 Task: Add Nordic Naturals Dha Xtra to the cart.
Action: Mouse moved to (268, 121)
Screenshot: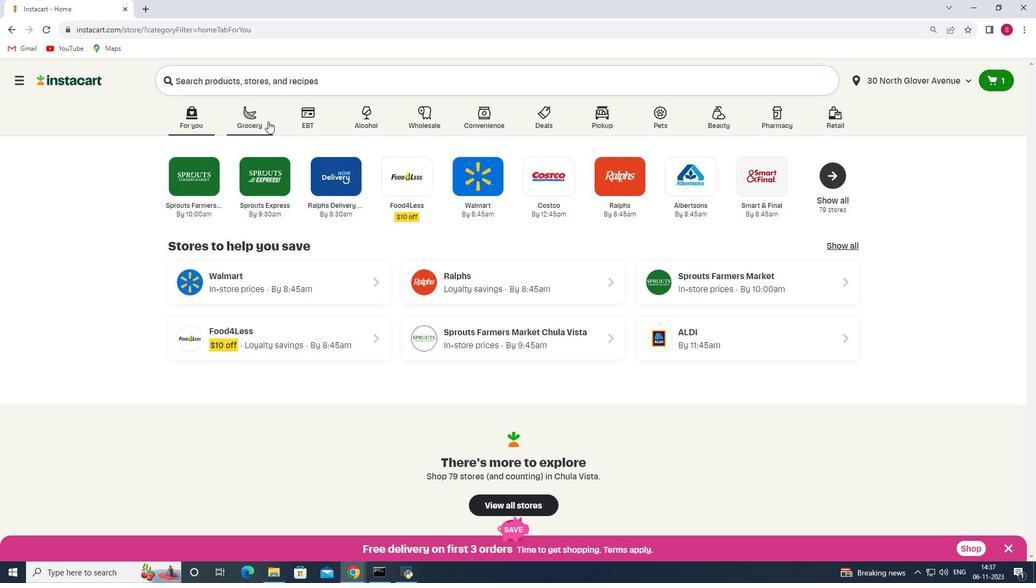 
Action: Mouse pressed left at (268, 121)
Screenshot: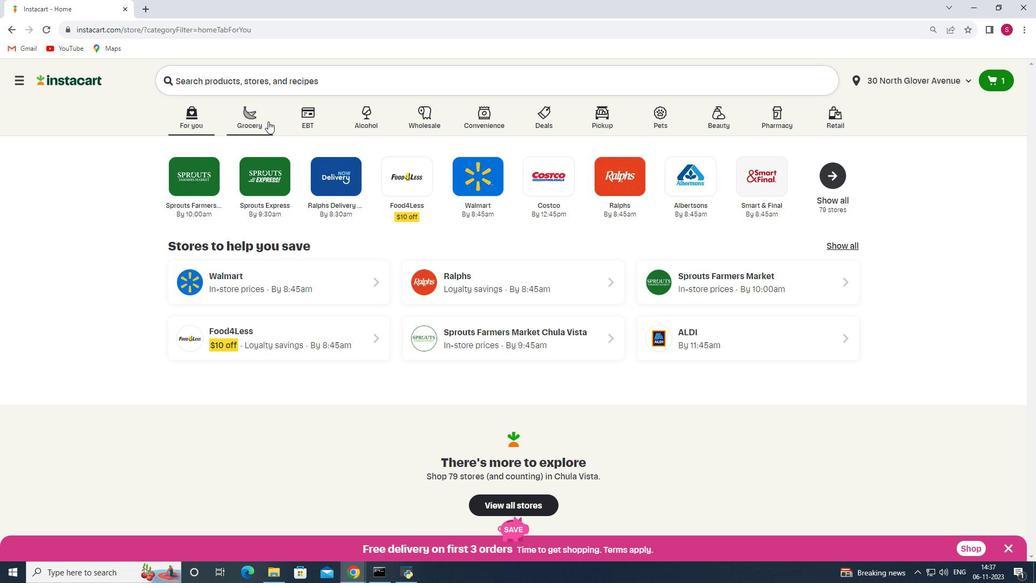 
Action: Mouse moved to (251, 319)
Screenshot: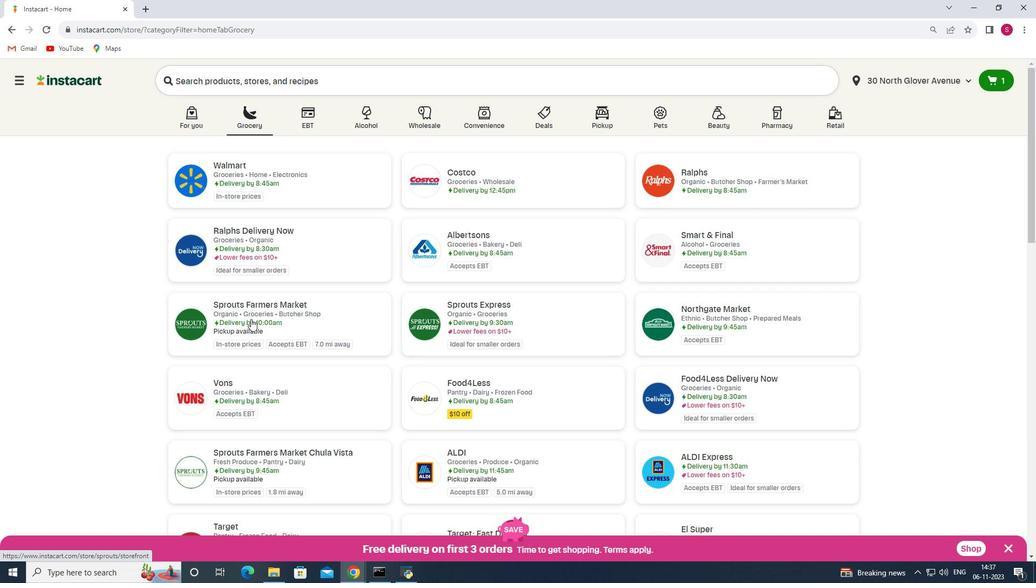 
Action: Mouse pressed left at (251, 319)
Screenshot: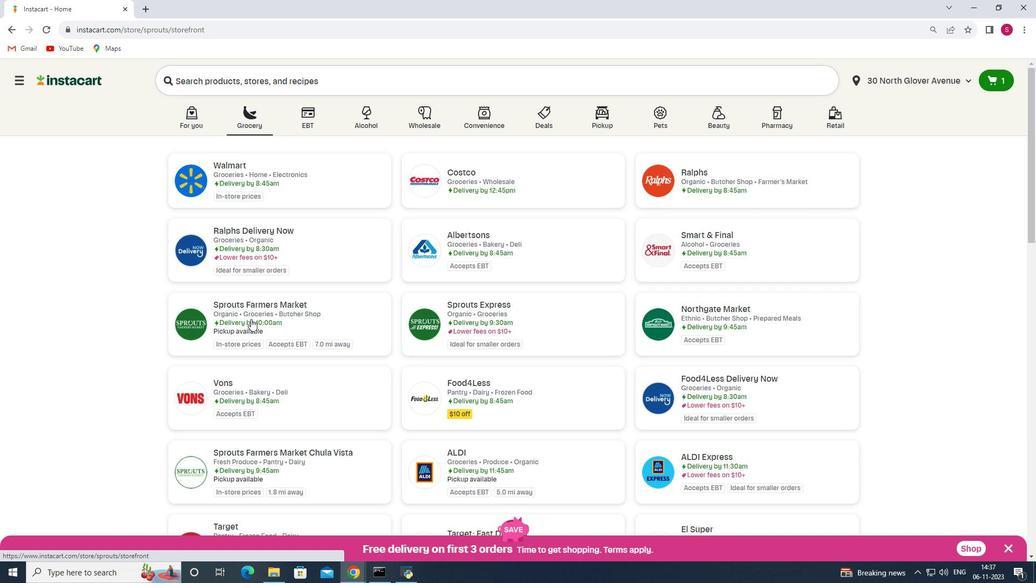 
Action: Mouse moved to (106, 323)
Screenshot: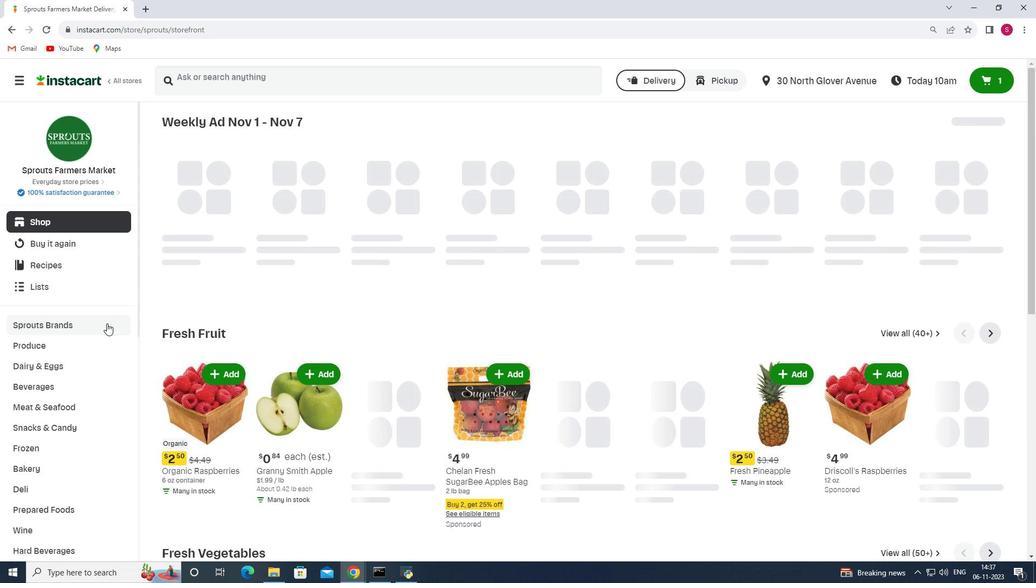 
Action: Mouse scrolled (106, 322) with delta (0, 0)
Screenshot: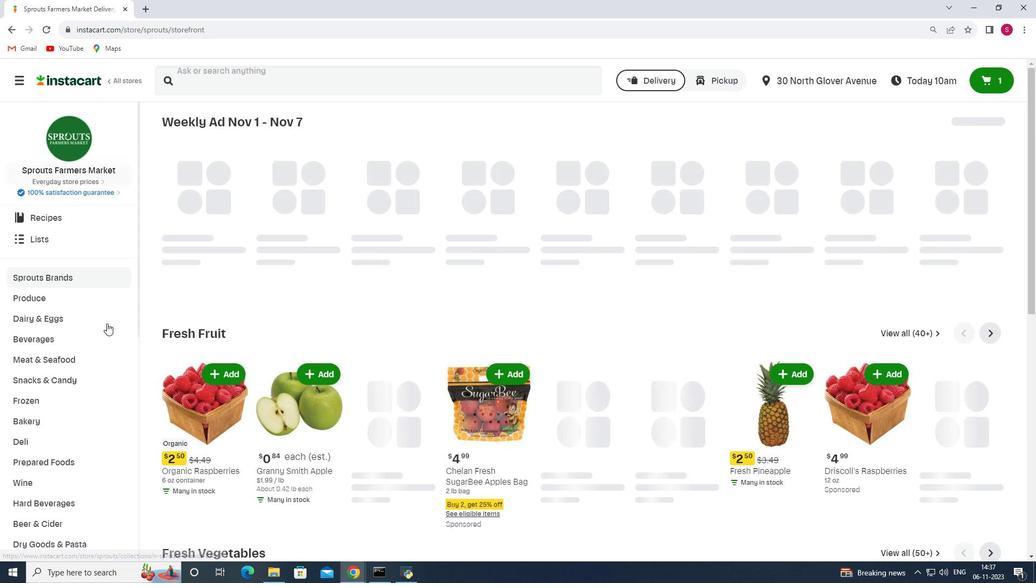 
Action: Mouse scrolled (106, 322) with delta (0, 0)
Screenshot: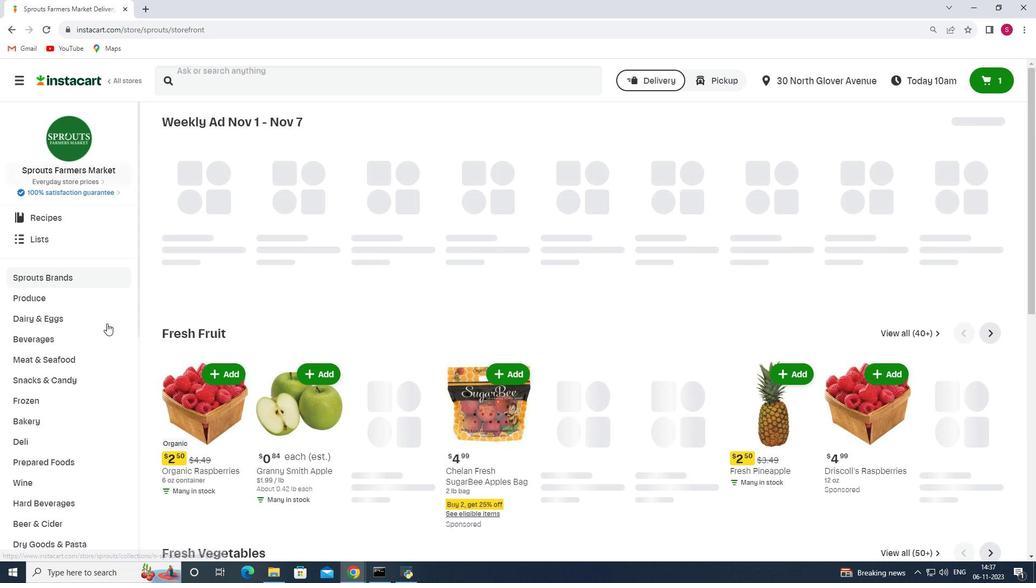 
Action: Mouse scrolled (106, 322) with delta (0, 0)
Screenshot: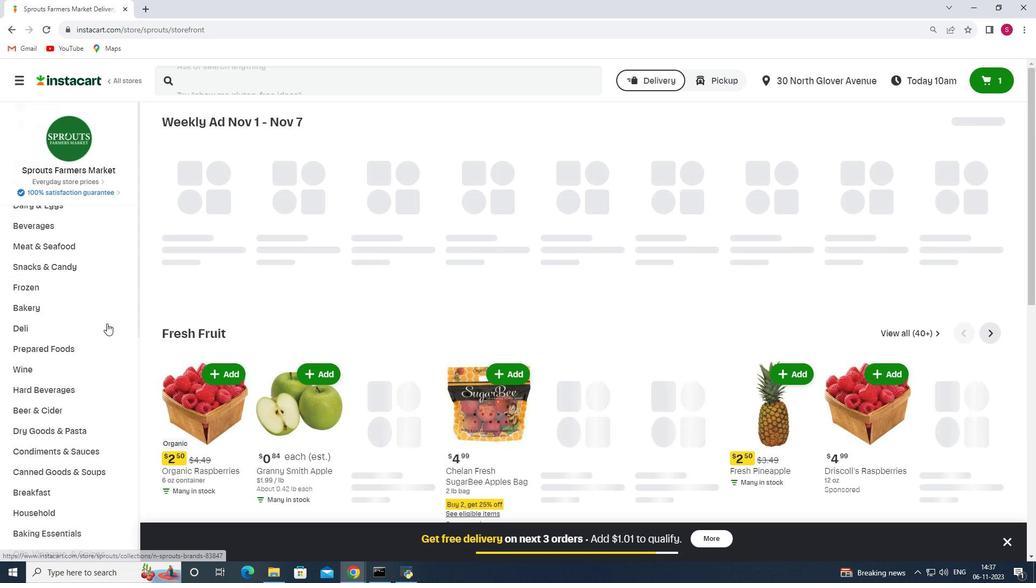 
Action: Mouse scrolled (106, 322) with delta (0, 0)
Screenshot: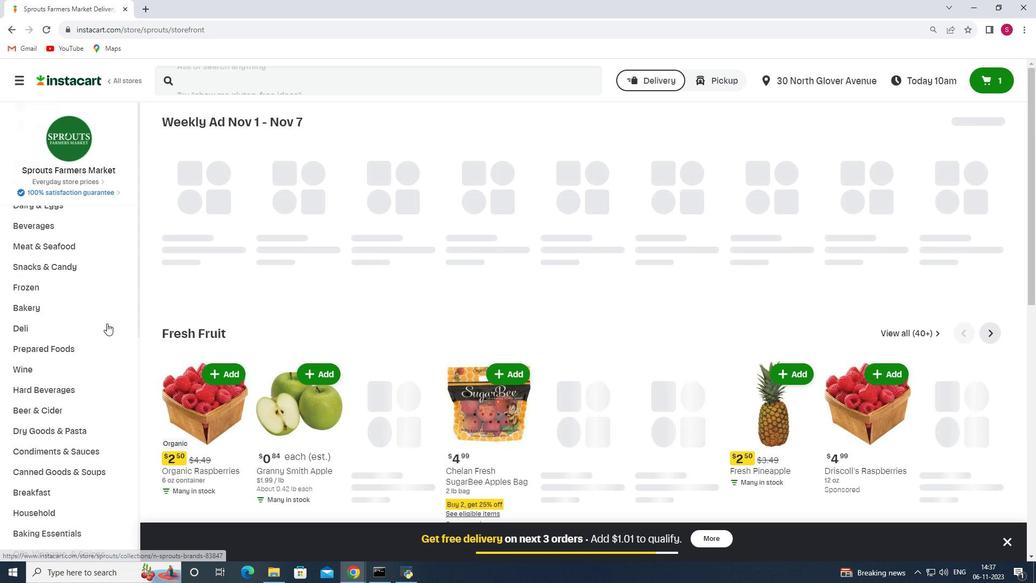 
Action: Mouse scrolled (106, 322) with delta (0, 0)
Screenshot: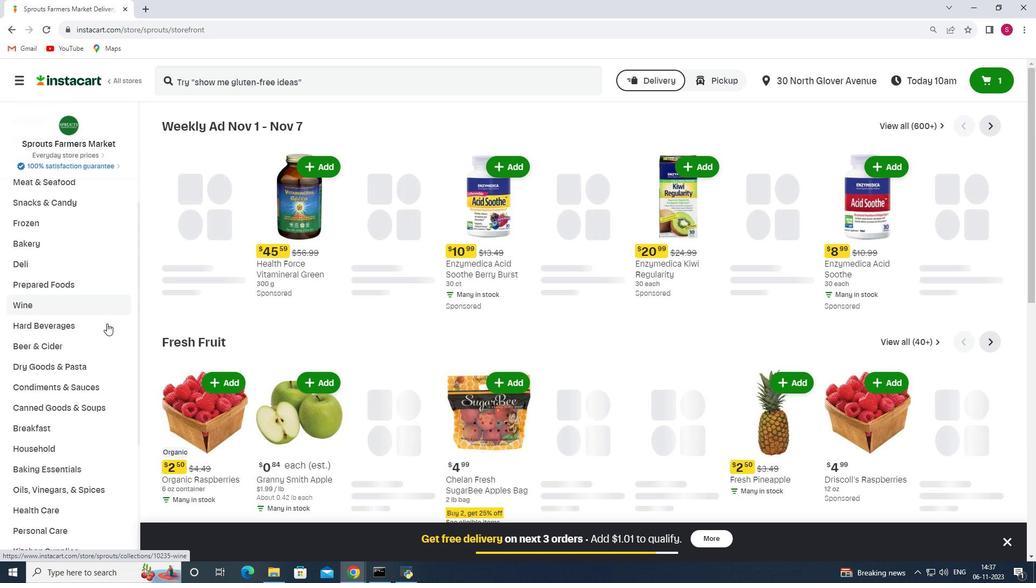 
Action: Mouse scrolled (106, 322) with delta (0, 0)
Screenshot: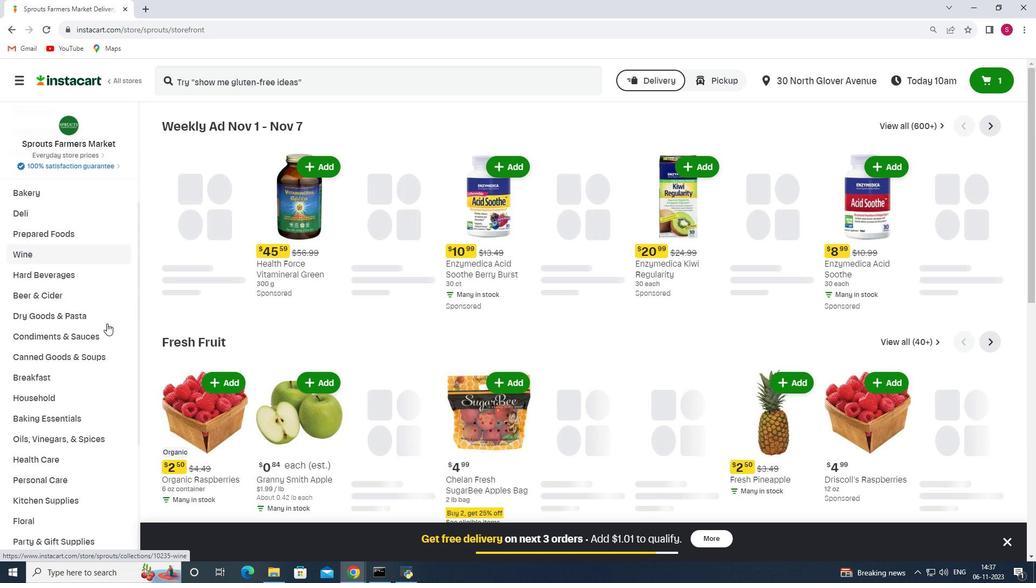 
Action: Mouse moved to (68, 406)
Screenshot: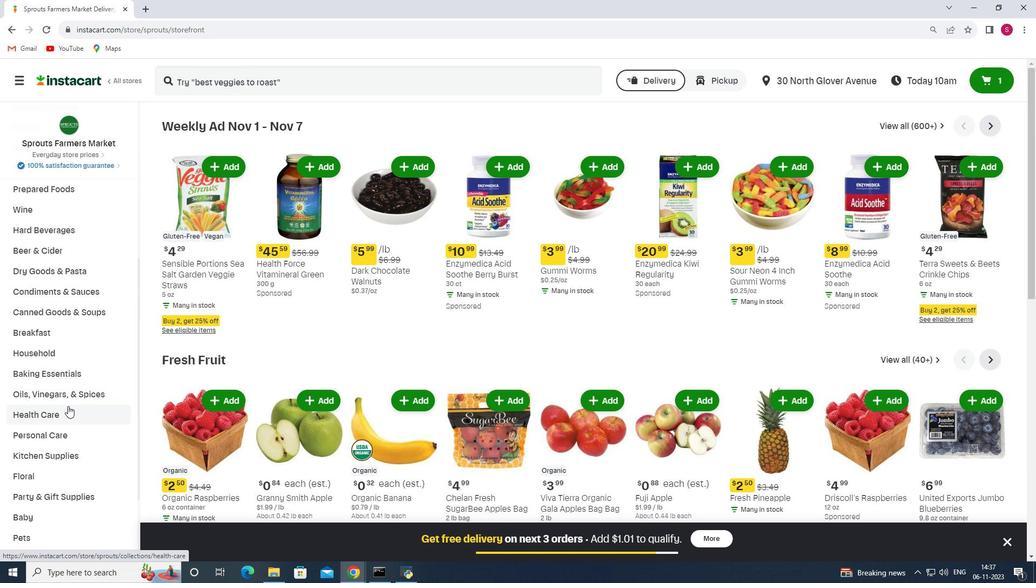 
Action: Mouse pressed left at (68, 406)
Screenshot: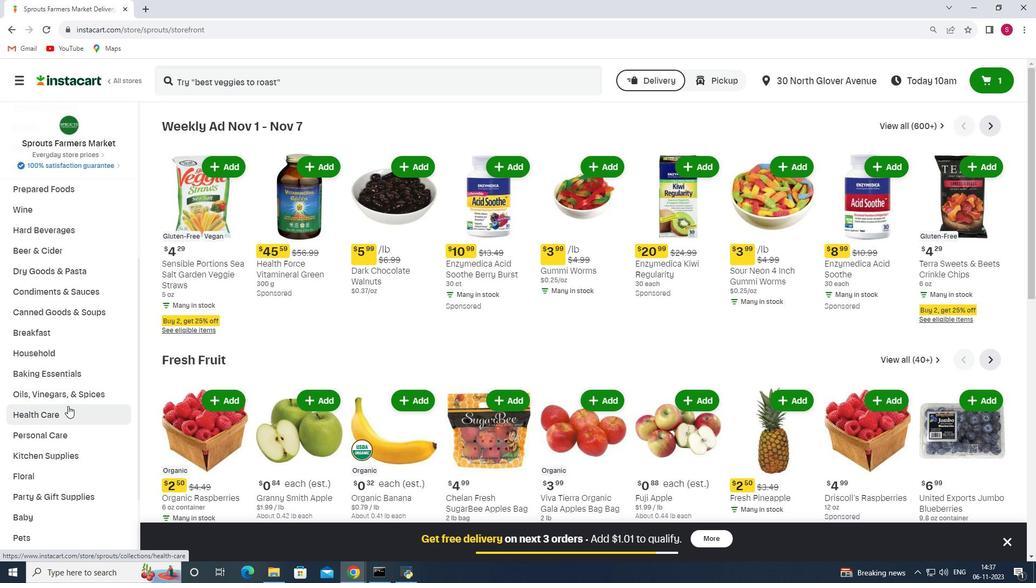 
Action: Mouse moved to (393, 146)
Screenshot: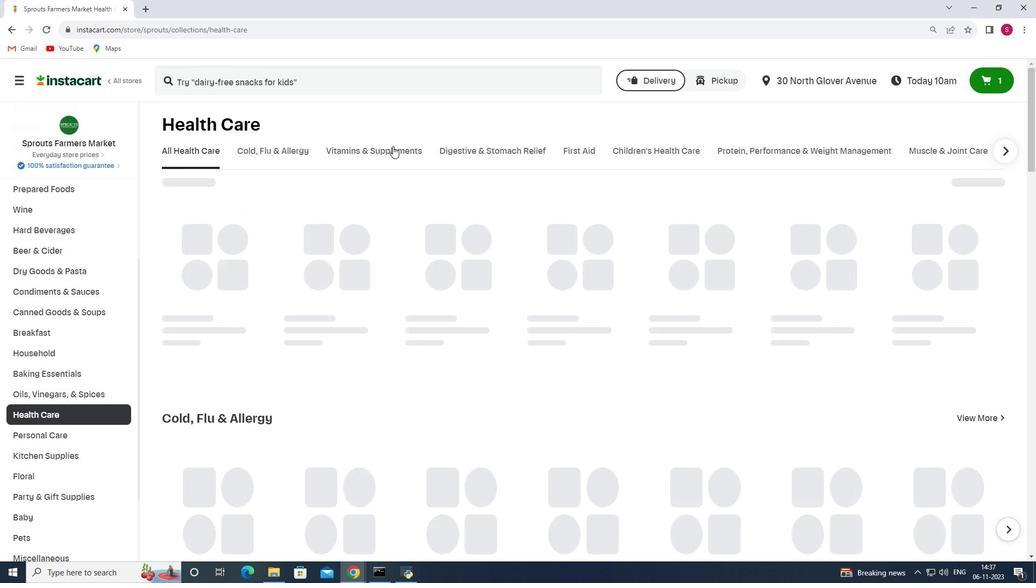 
Action: Mouse pressed left at (393, 146)
Screenshot: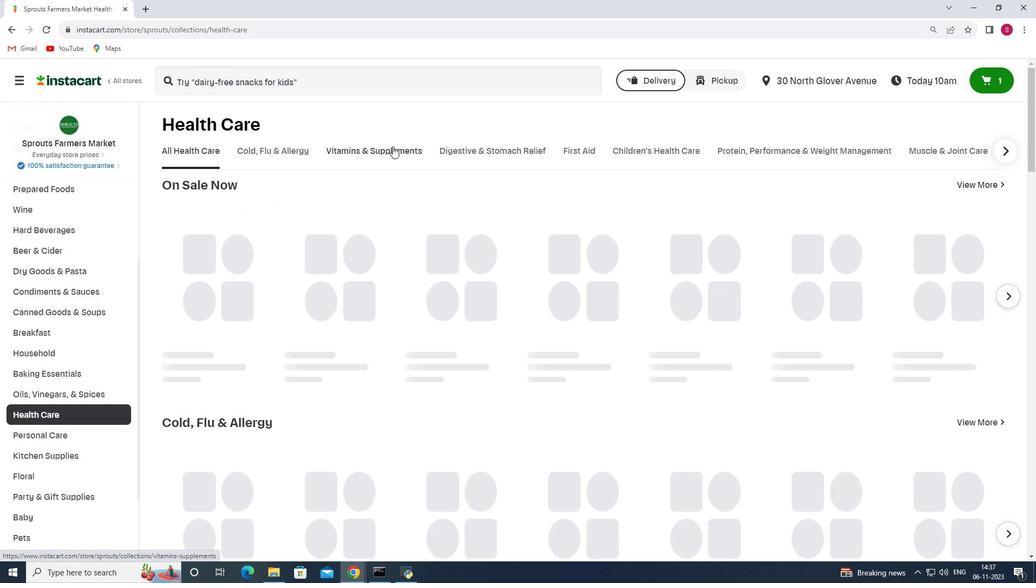 
Action: Mouse moved to (770, 198)
Screenshot: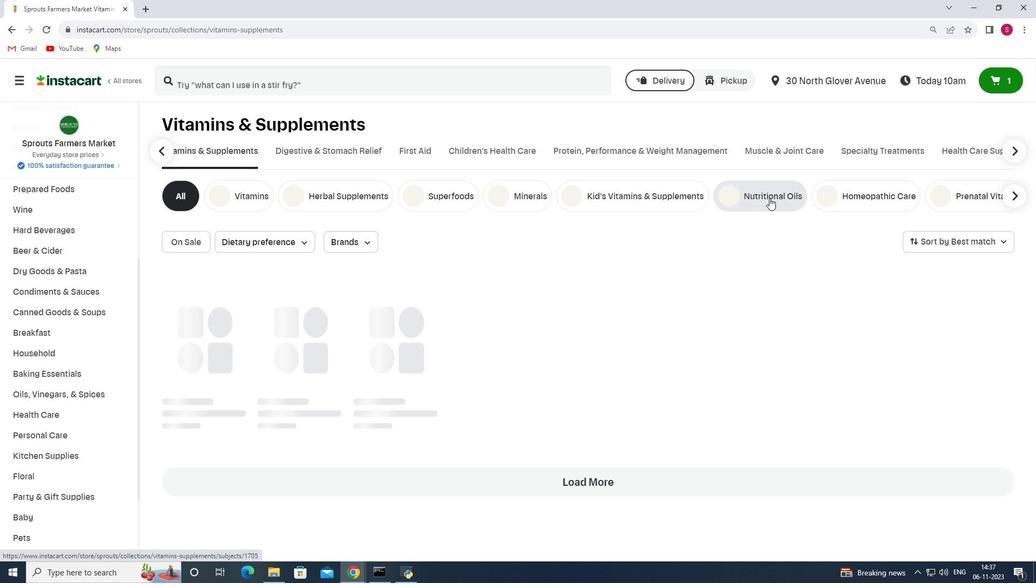 
Action: Mouse pressed left at (770, 198)
Screenshot: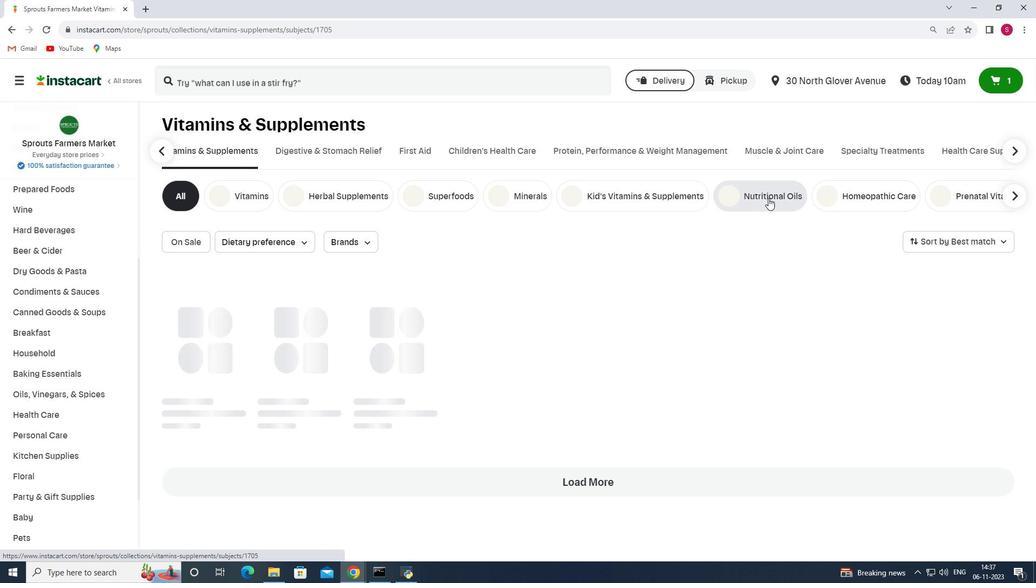 
Action: Mouse moved to (304, 80)
Screenshot: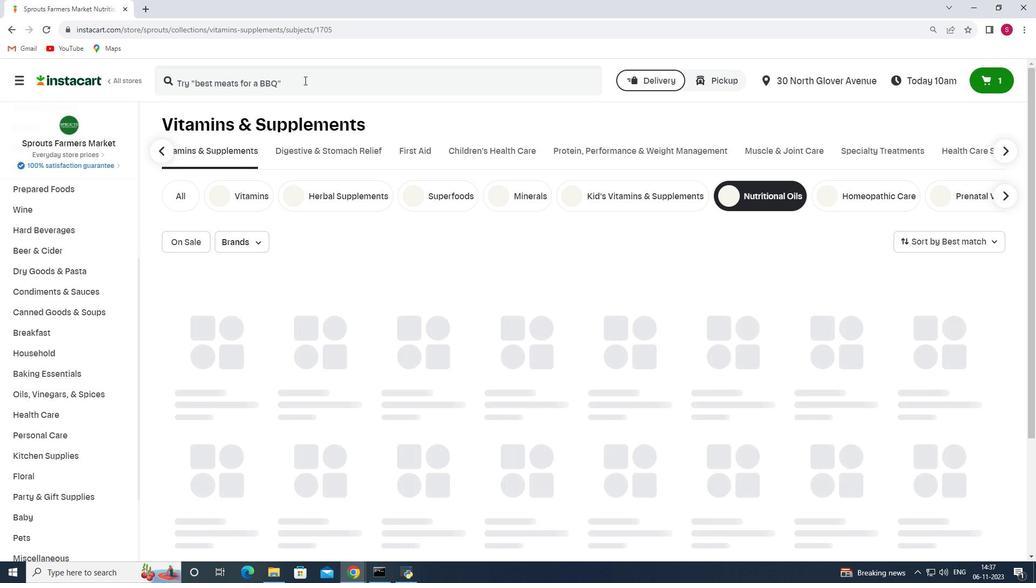 
Action: Mouse pressed left at (304, 80)
Screenshot: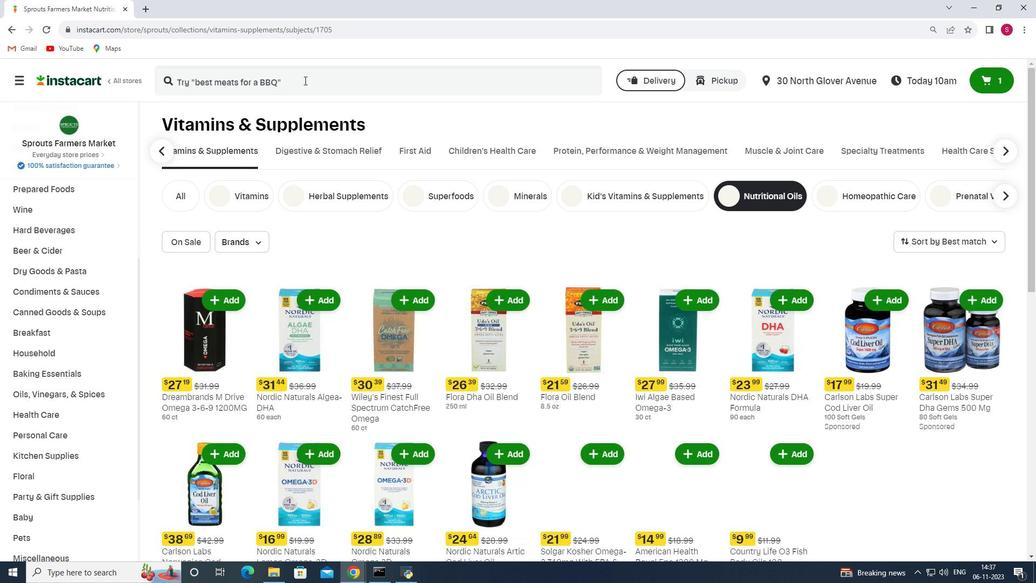 
Action: Key pressed <Key.shift>Nordic<Key.space><Key.shift>Naturals<Key.space><Key.shift>Dha<Key.space><Key.shift>Xtra<Key.enter>
Screenshot: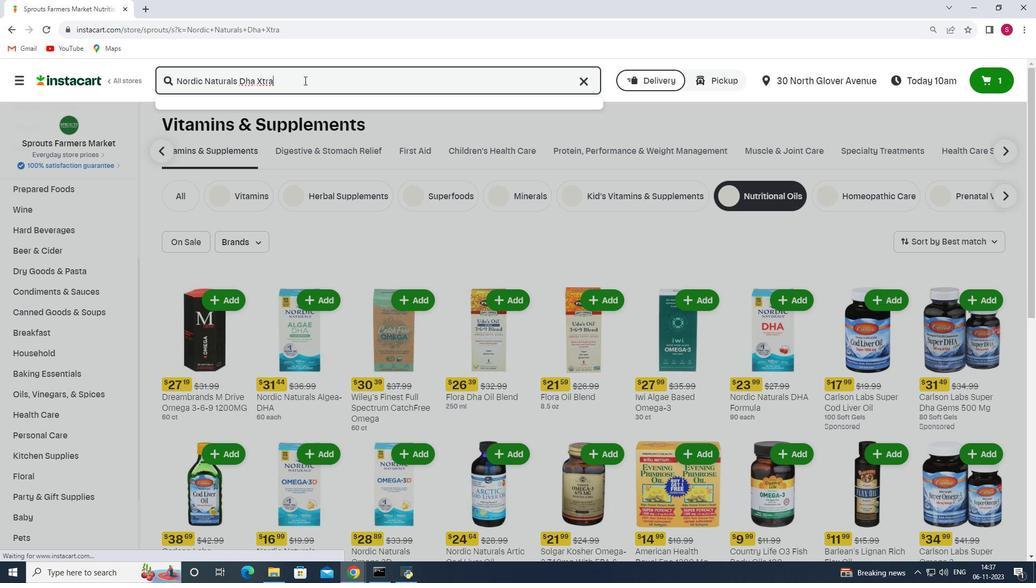 
Action: Mouse moved to (395, 200)
Screenshot: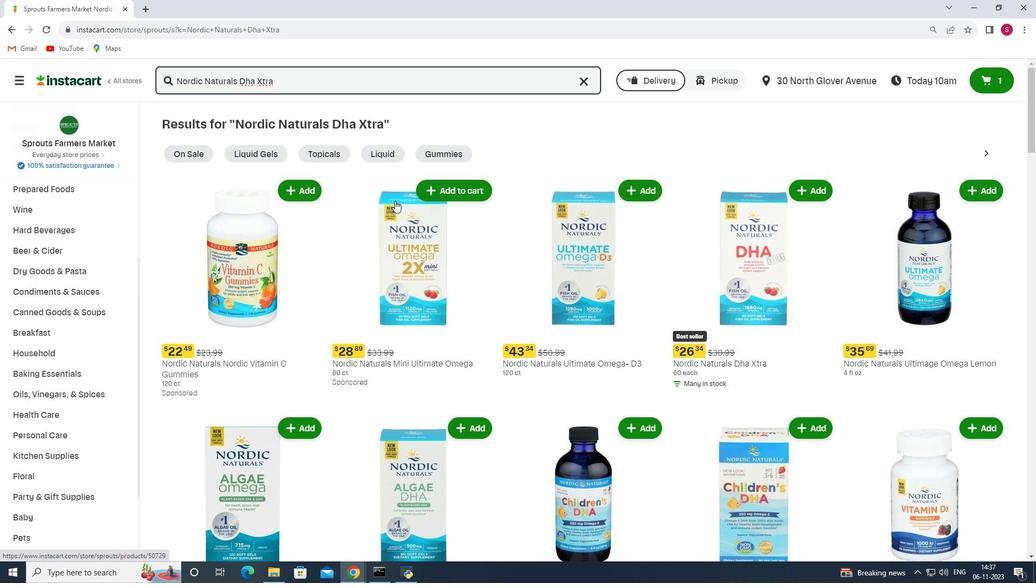 
Action: Mouse scrolled (395, 200) with delta (0, 0)
Screenshot: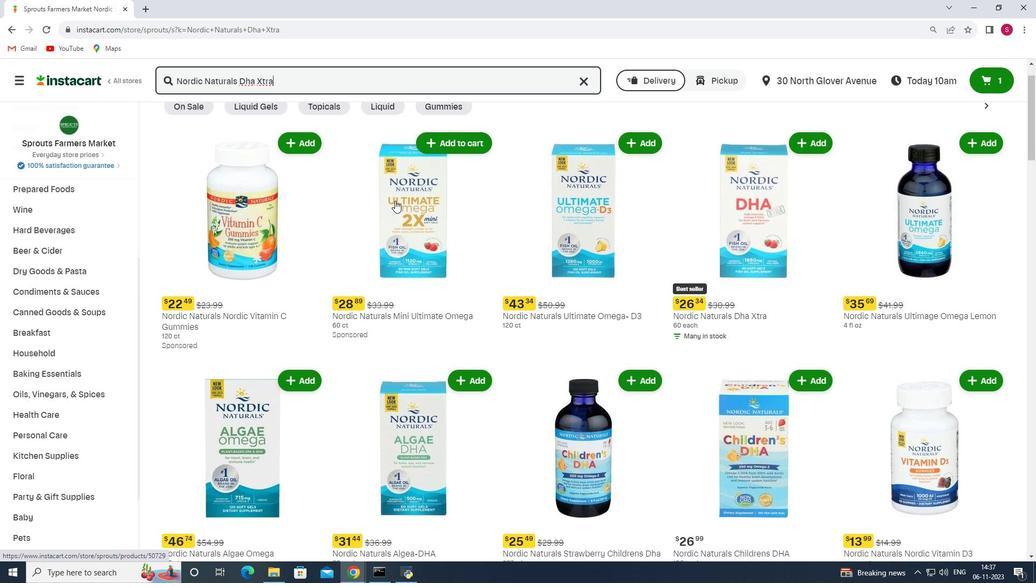 
Action: Mouse moved to (799, 134)
Screenshot: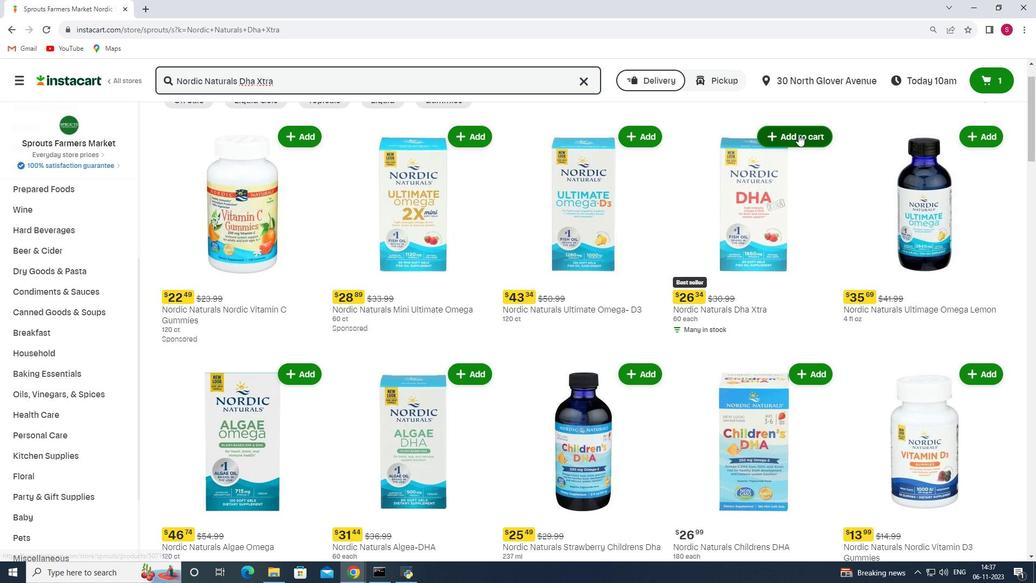 
Action: Mouse pressed left at (799, 134)
Screenshot: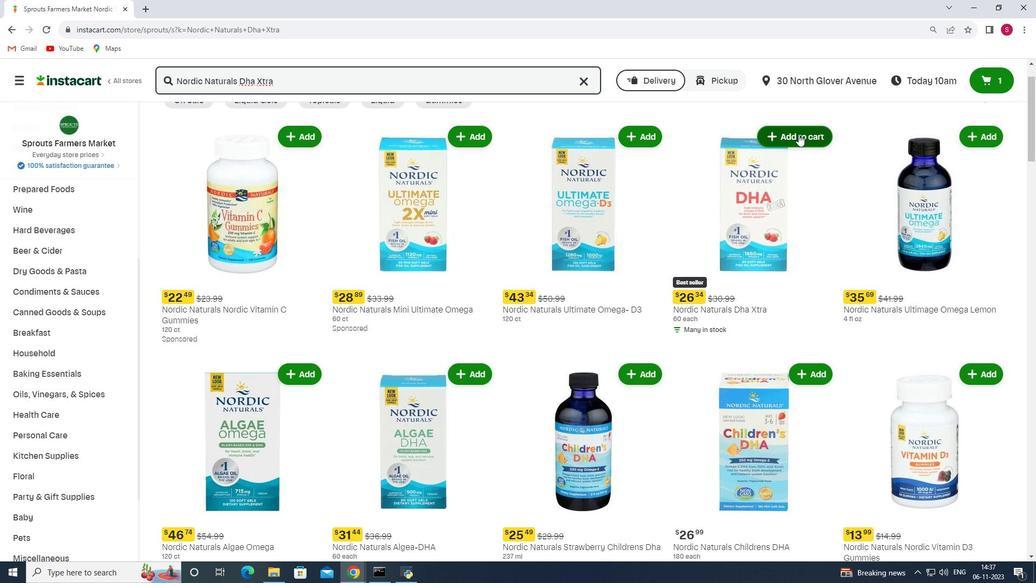 
